 Task: Create a due date automation trigger when advanced on, 2 hours before a card is due add content with a name not containing resume.
Action: Mouse moved to (954, 79)
Screenshot: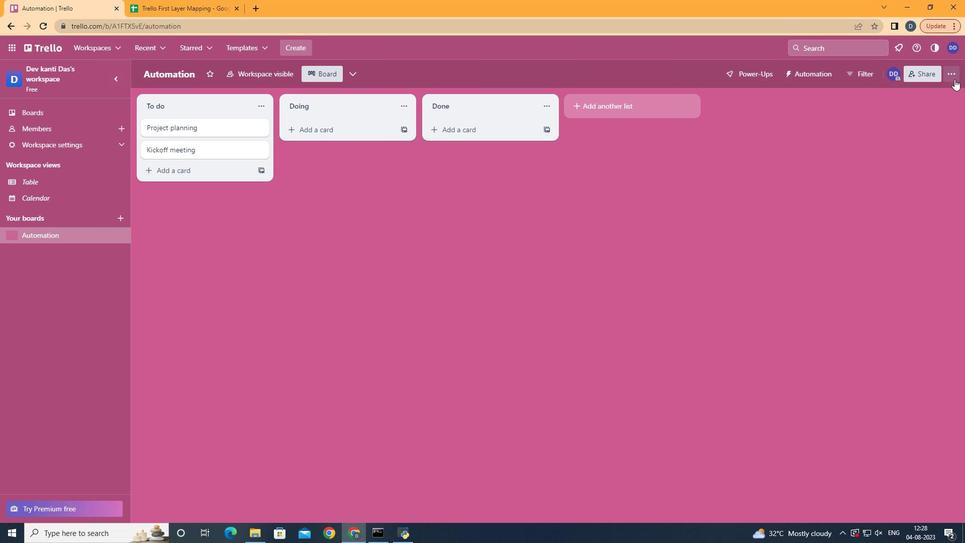 
Action: Mouse pressed left at (954, 79)
Screenshot: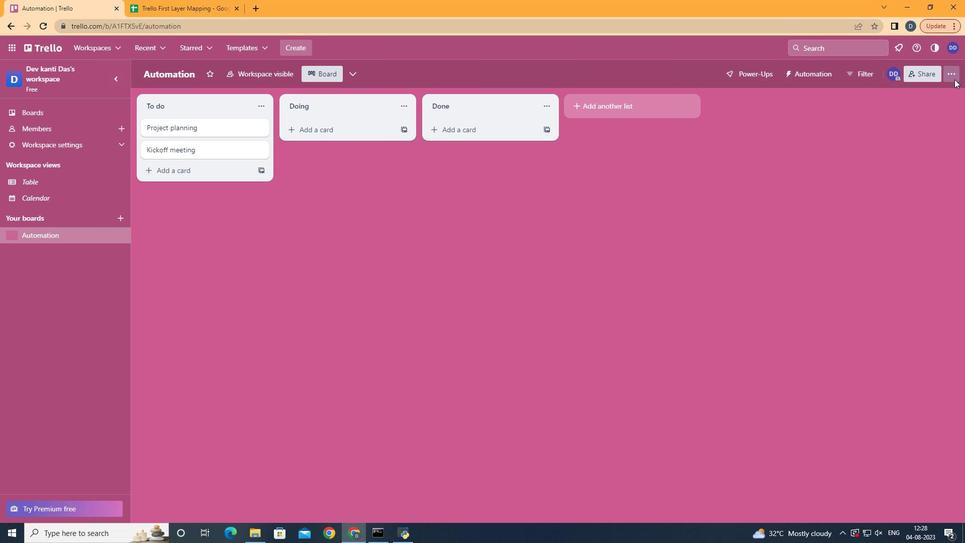 
Action: Mouse moved to (849, 208)
Screenshot: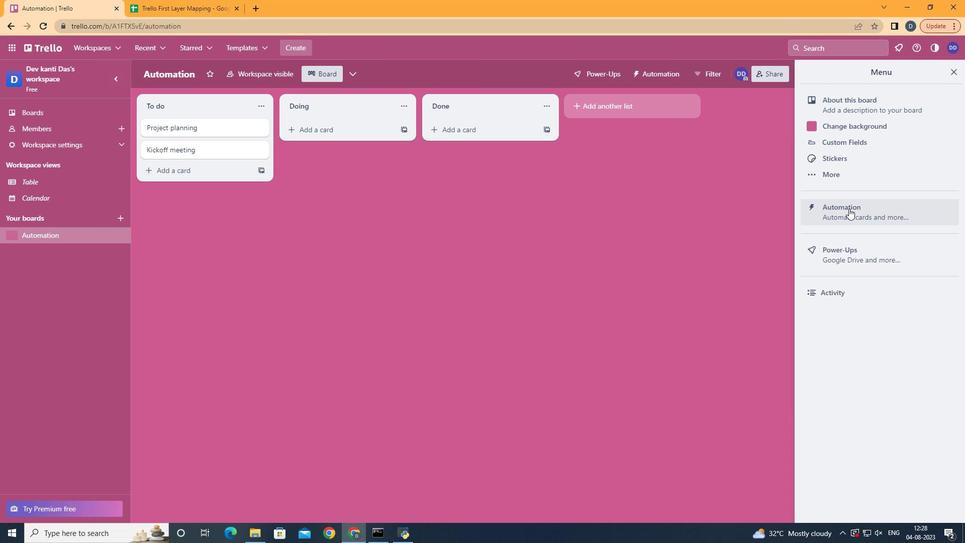 
Action: Mouse pressed left at (849, 208)
Screenshot: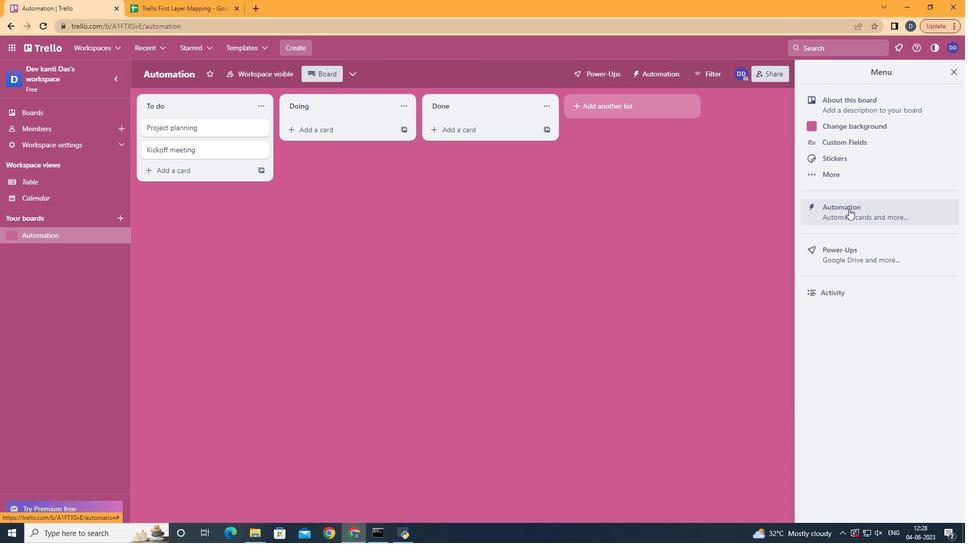 
Action: Mouse moved to (208, 209)
Screenshot: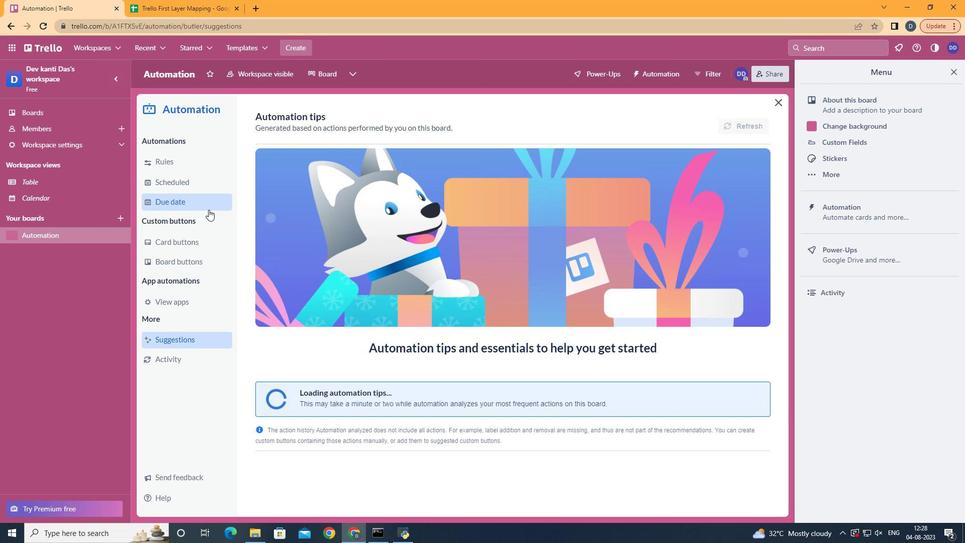 
Action: Mouse pressed left at (208, 209)
Screenshot: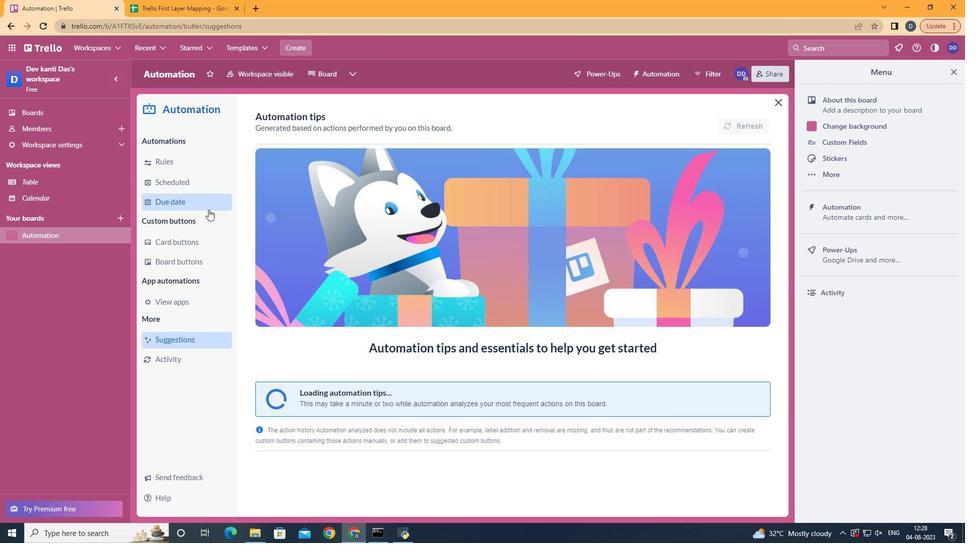 
Action: Mouse moved to (709, 119)
Screenshot: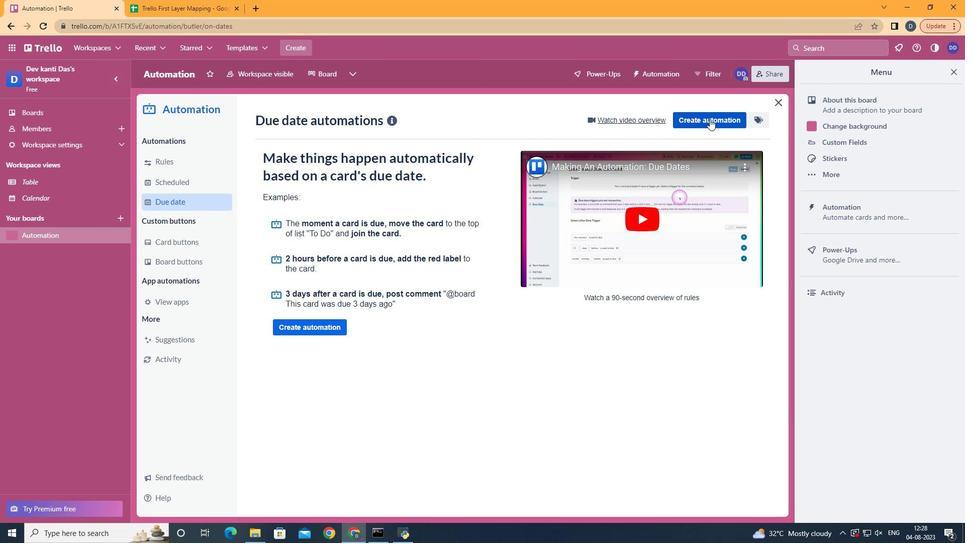 
Action: Mouse pressed left at (709, 119)
Screenshot: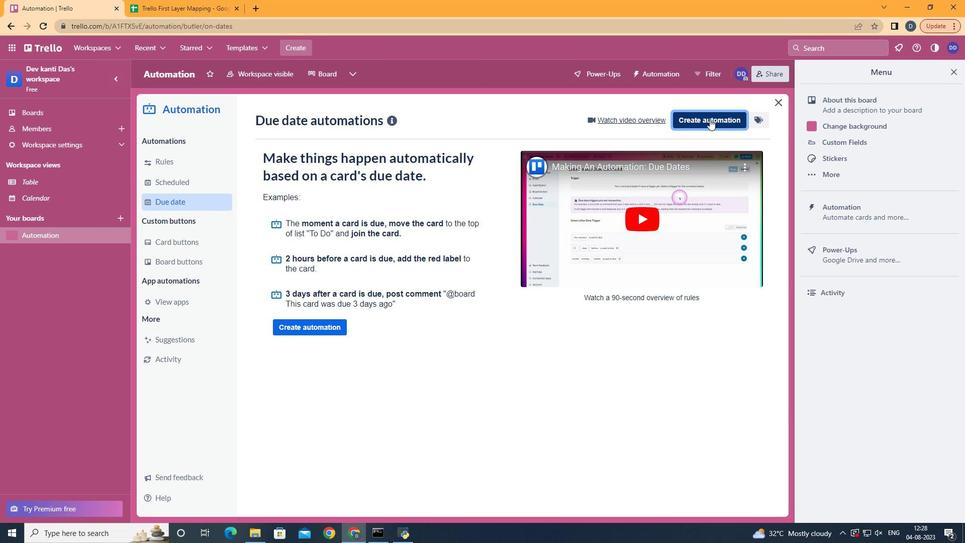 
Action: Mouse moved to (496, 218)
Screenshot: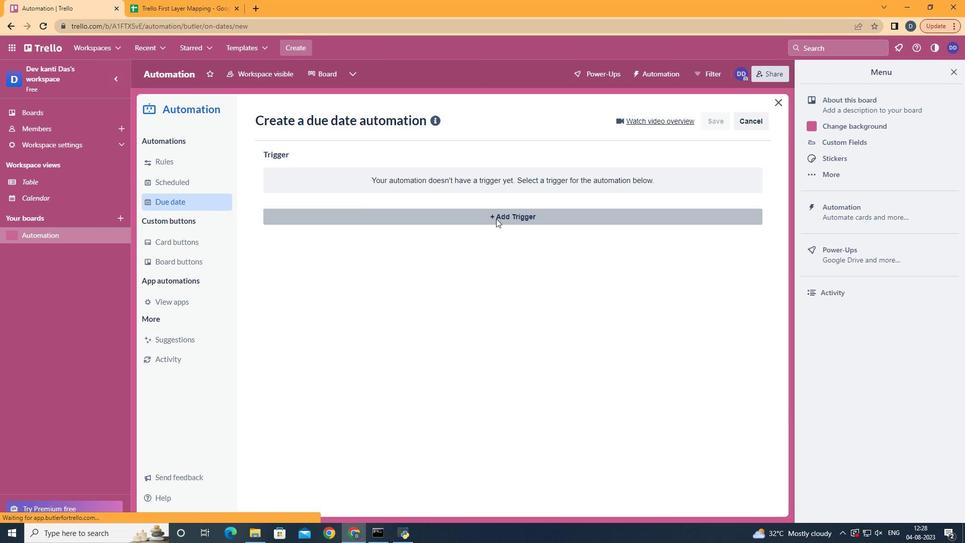 
Action: Mouse pressed left at (496, 218)
Screenshot: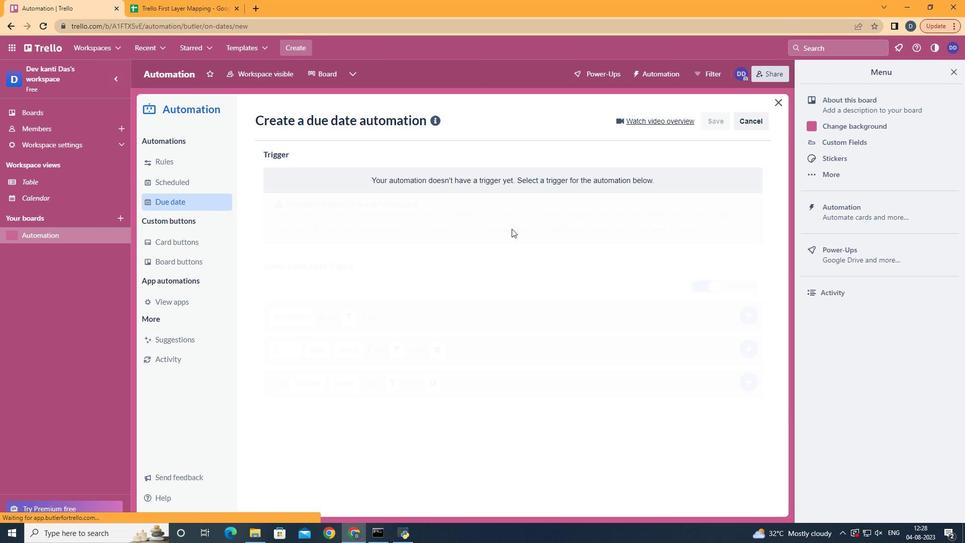 
Action: Mouse moved to (328, 423)
Screenshot: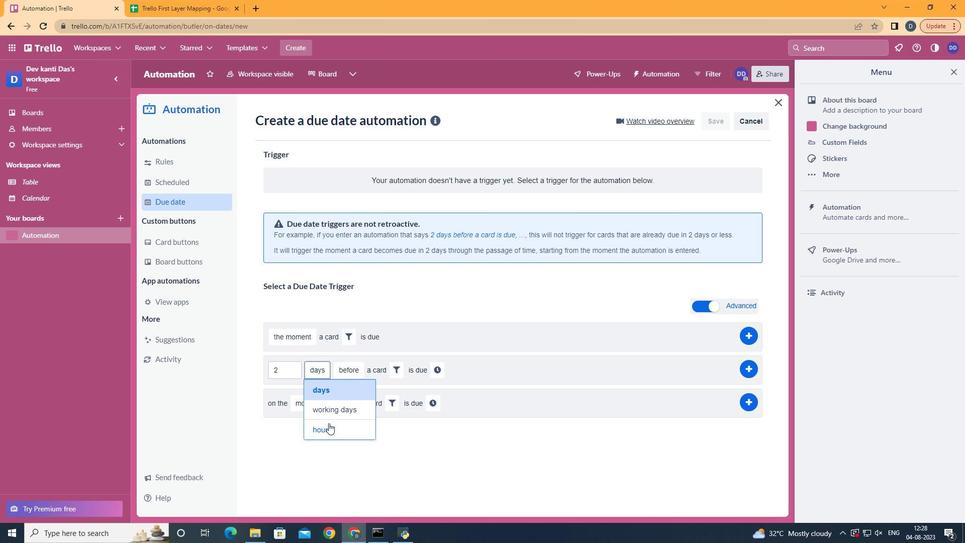 
Action: Mouse pressed left at (328, 423)
Screenshot: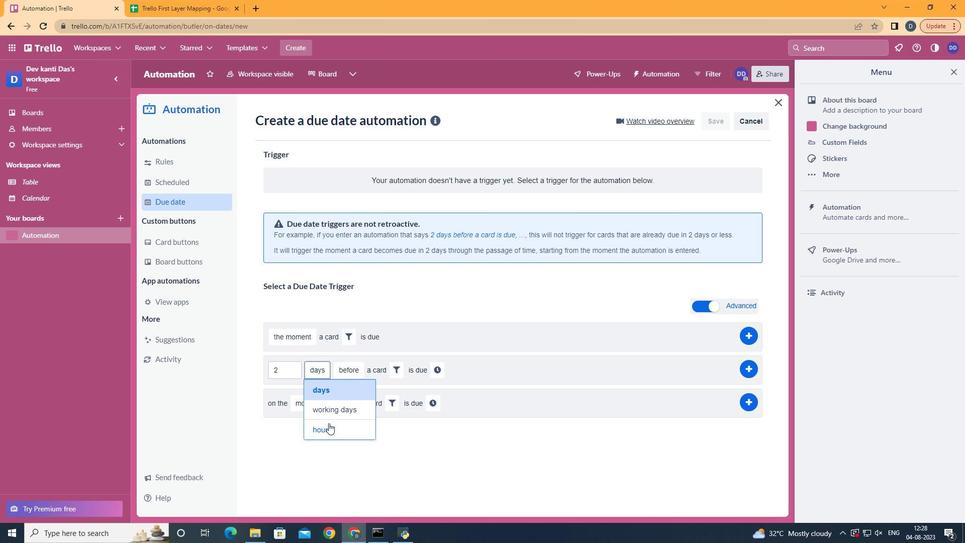 
Action: Mouse moved to (354, 385)
Screenshot: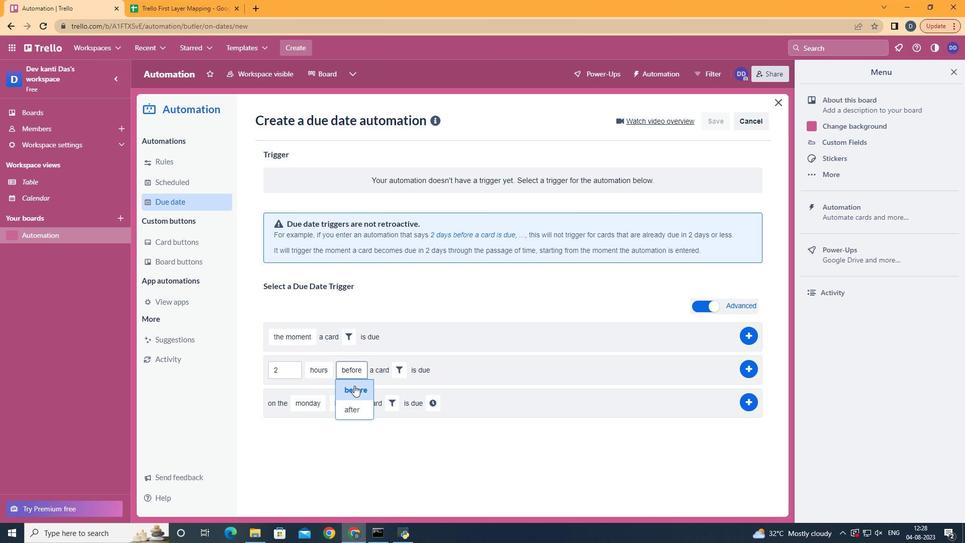 
Action: Mouse pressed left at (354, 385)
Screenshot: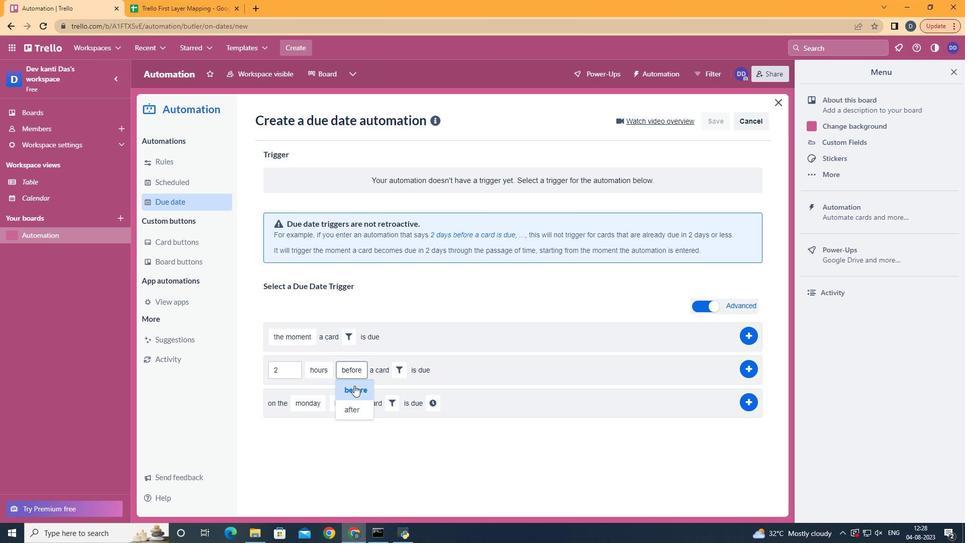
Action: Mouse moved to (389, 371)
Screenshot: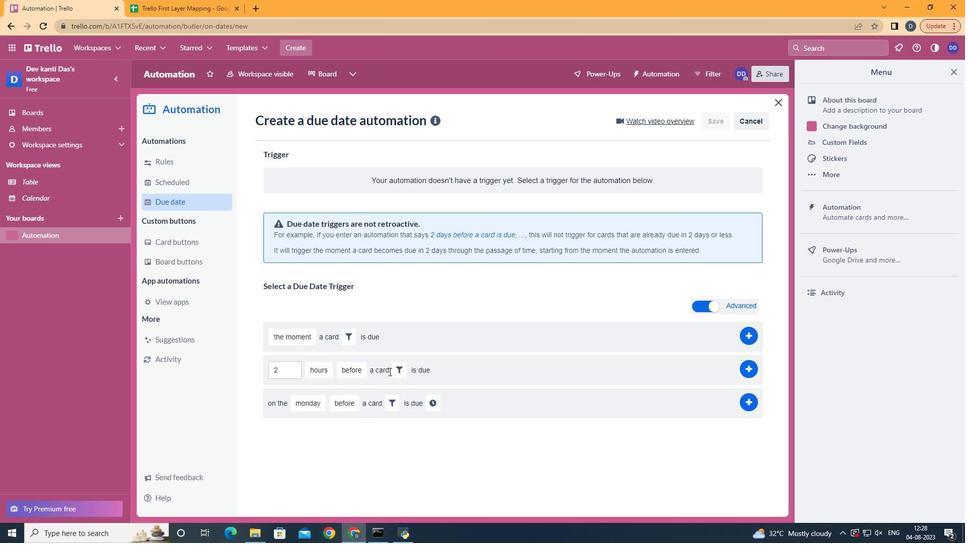 
Action: Mouse pressed left at (389, 371)
Screenshot: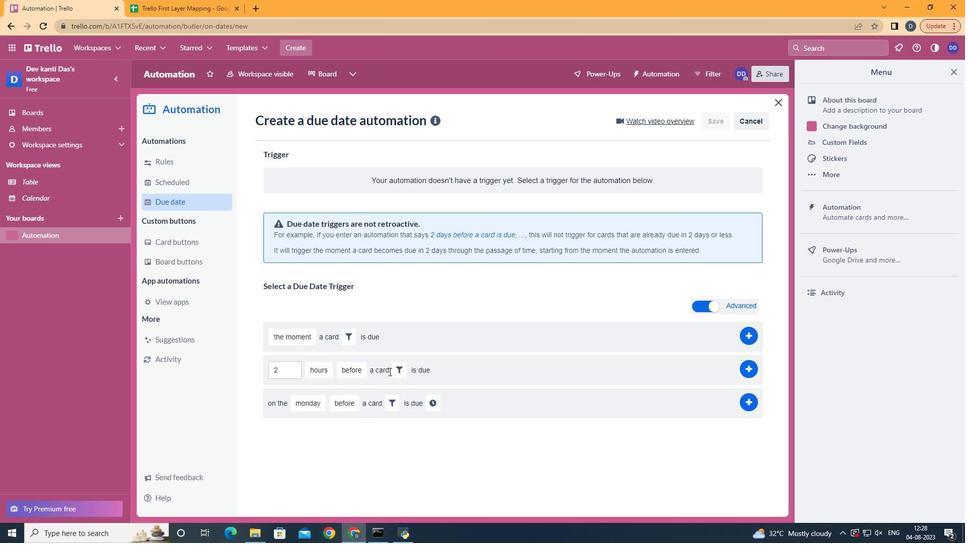 
Action: Mouse moved to (400, 368)
Screenshot: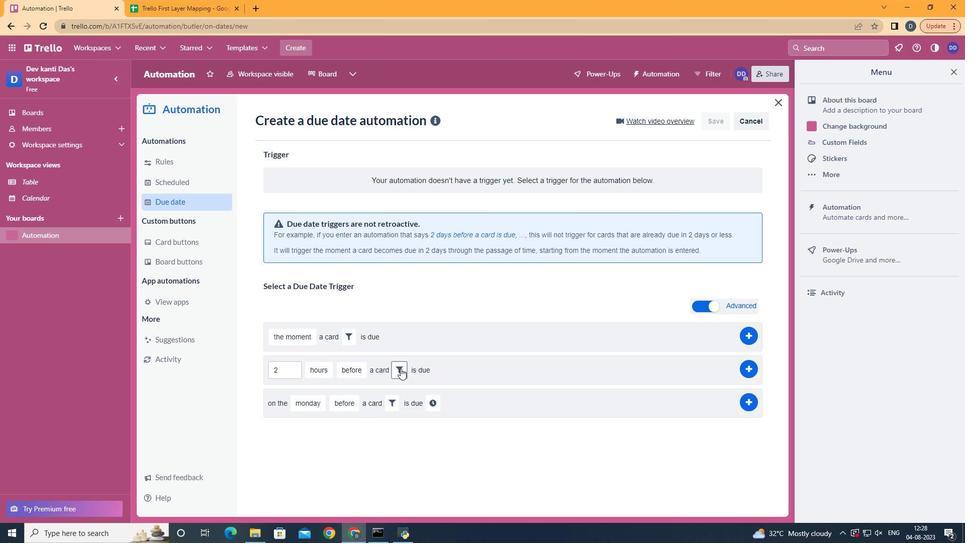 
Action: Mouse pressed left at (400, 368)
Screenshot: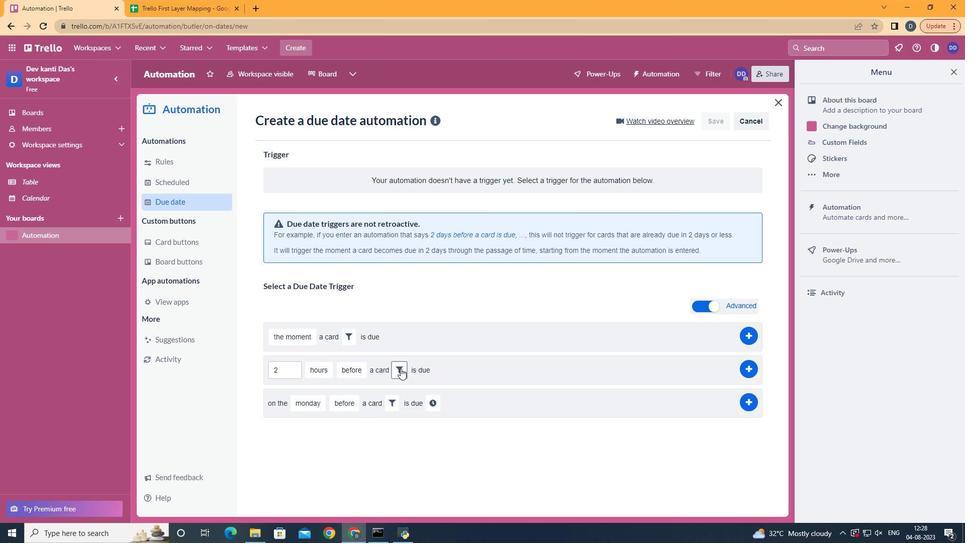 
Action: Mouse moved to (520, 398)
Screenshot: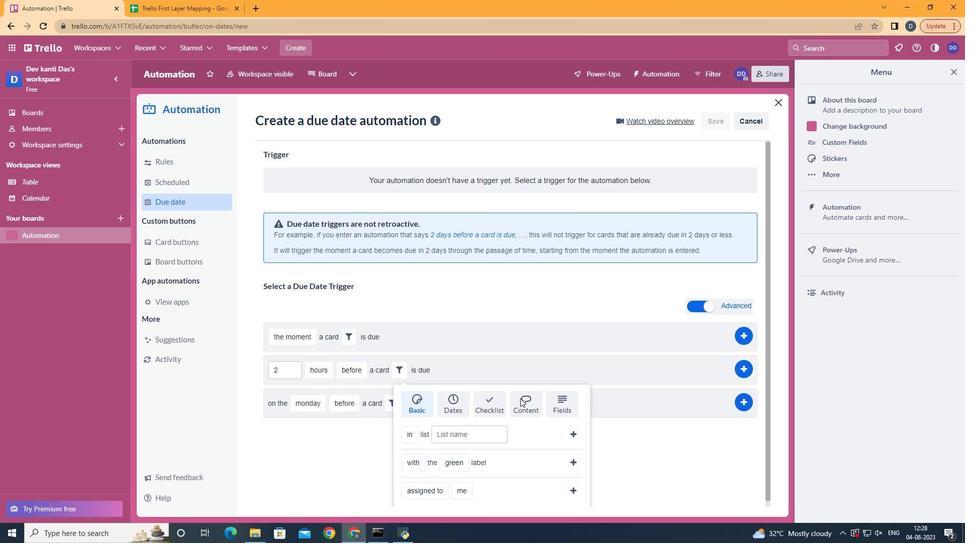 
Action: Mouse pressed left at (520, 398)
Screenshot: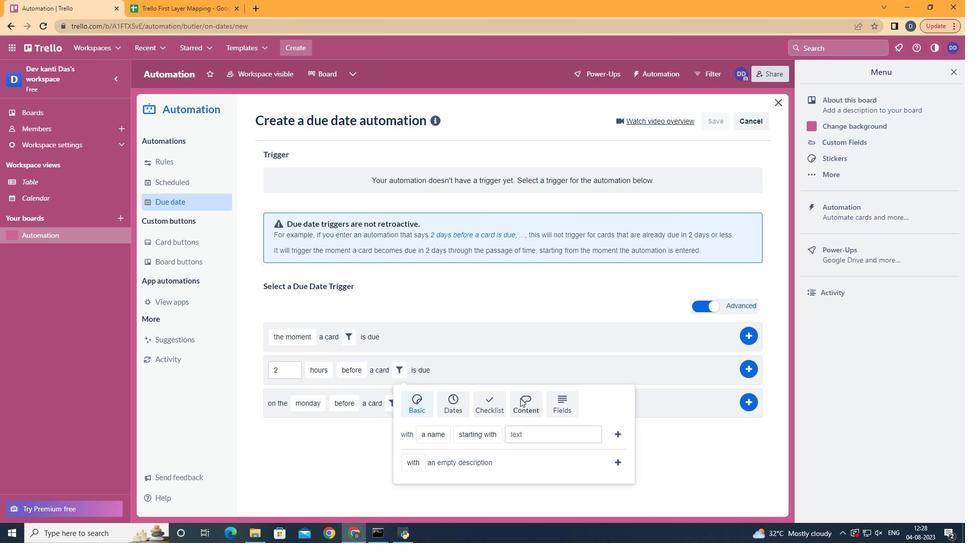 
Action: Mouse moved to (428, 455)
Screenshot: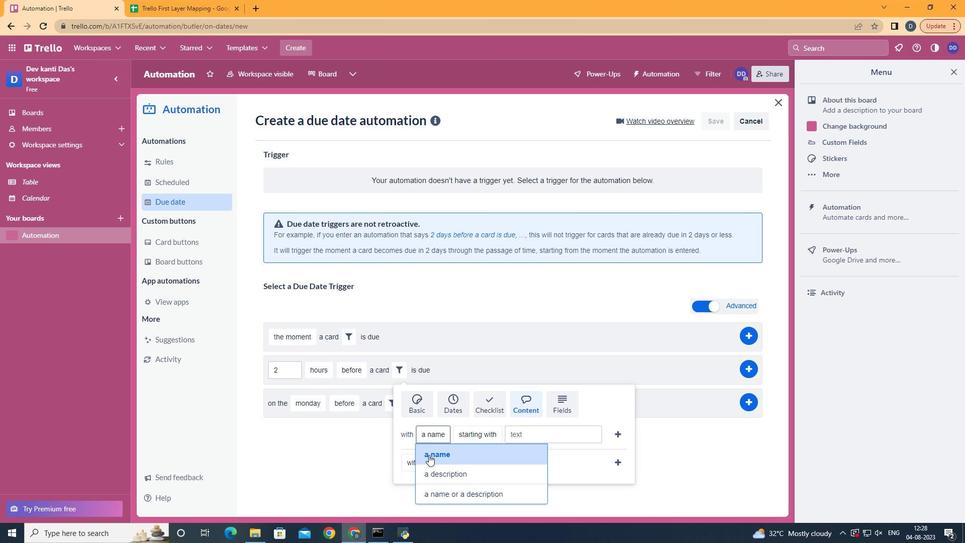
Action: Mouse pressed left at (428, 455)
Screenshot: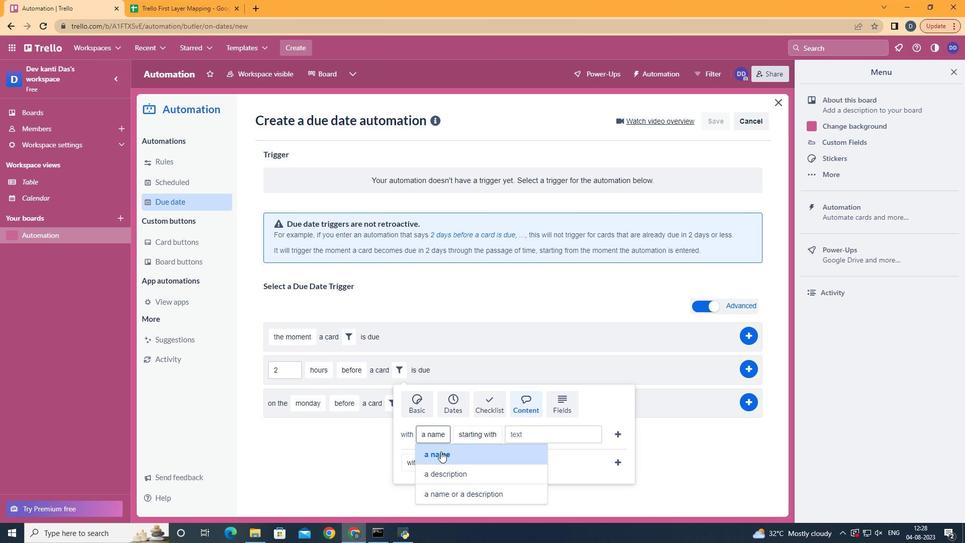 
Action: Mouse moved to (486, 415)
Screenshot: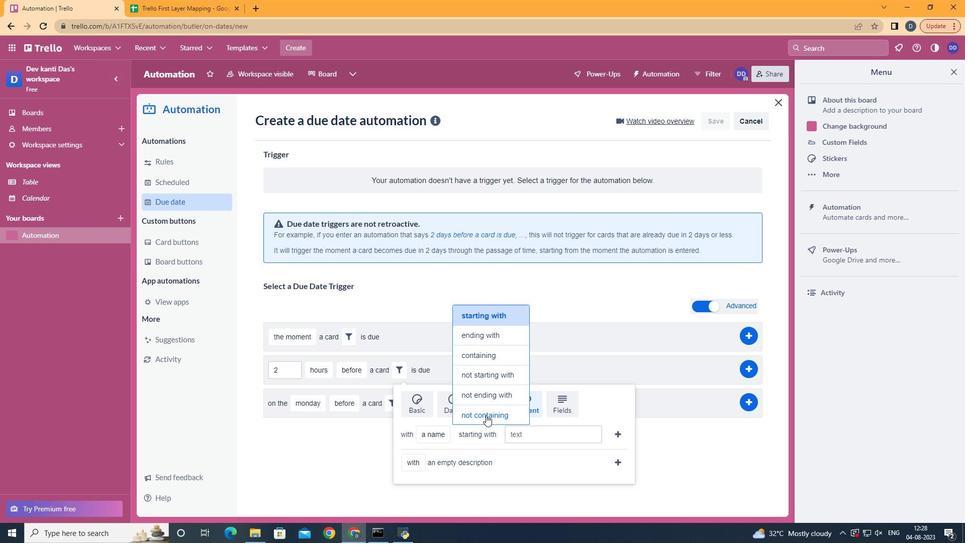 
Action: Mouse pressed left at (486, 415)
Screenshot: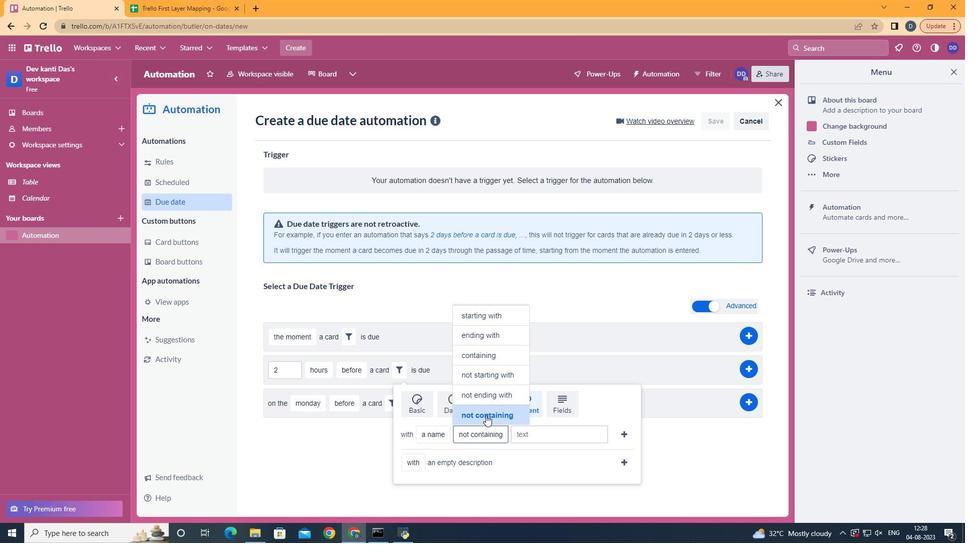
Action: Mouse moved to (532, 428)
Screenshot: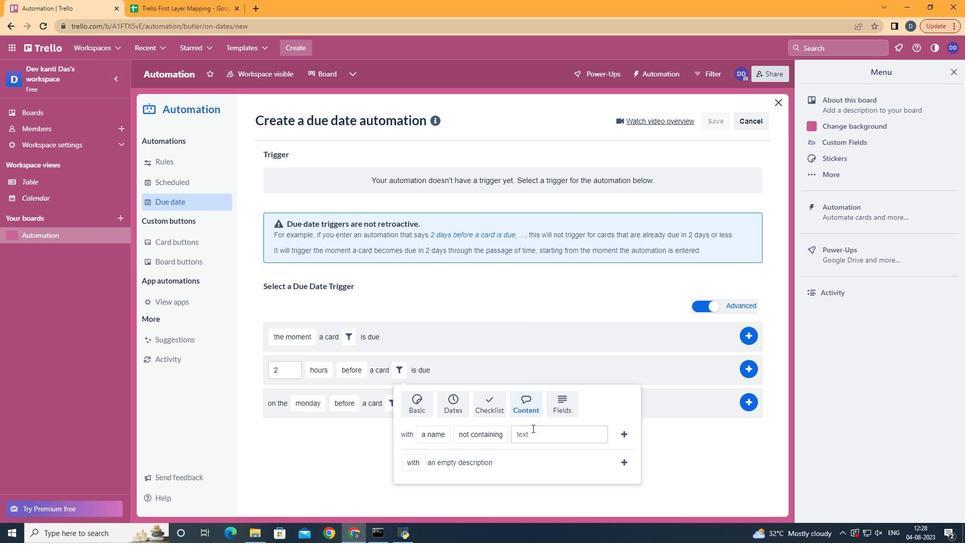 
Action: Mouse pressed left at (532, 428)
Screenshot: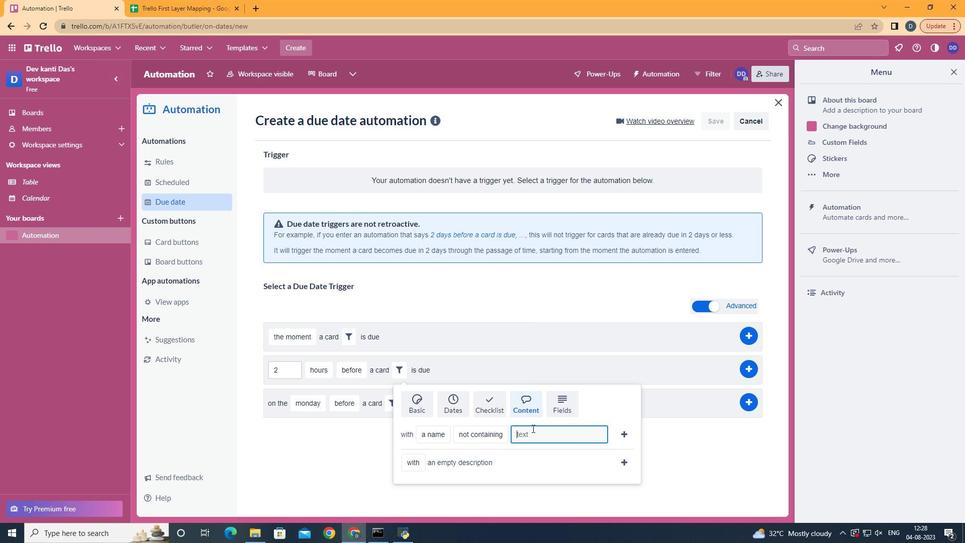 
Action: Key pressed resume
Screenshot: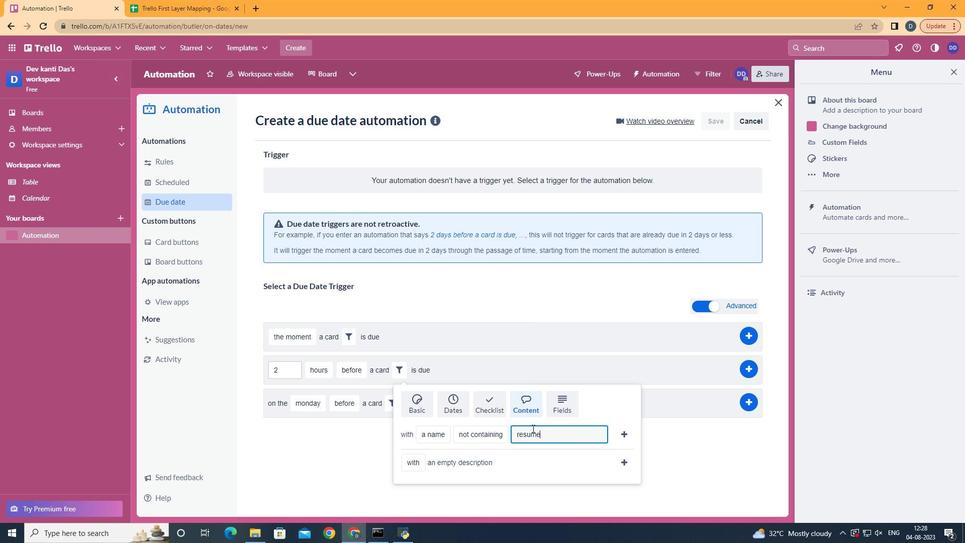 
Action: Mouse moved to (627, 436)
Screenshot: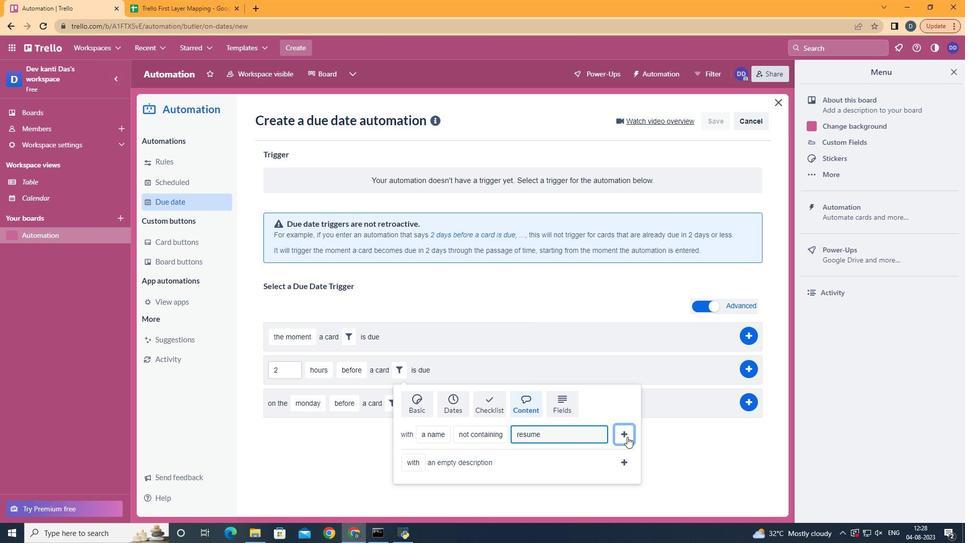 
Action: Mouse pressed left at (627, 436)
Screenshot: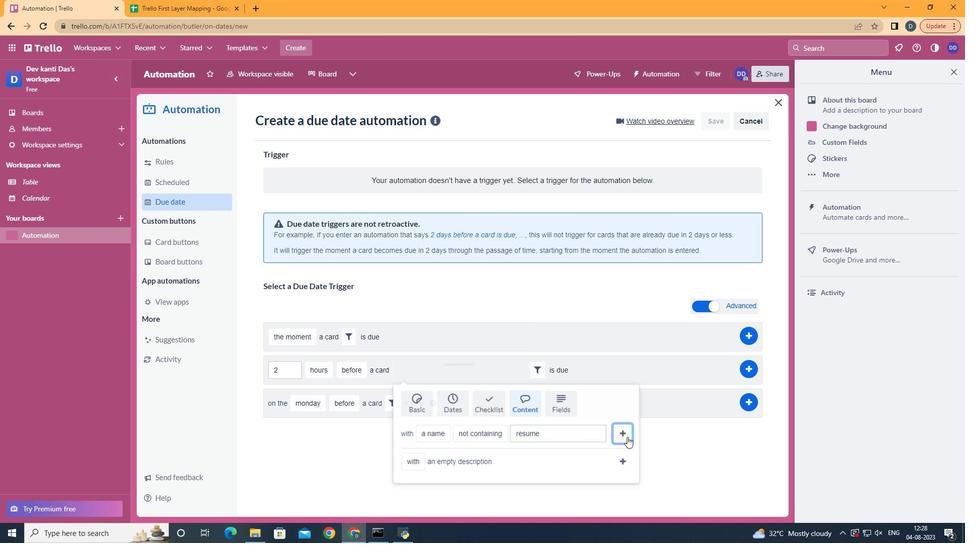 
Action: Mouse moved to (743, 364)
Screenshot: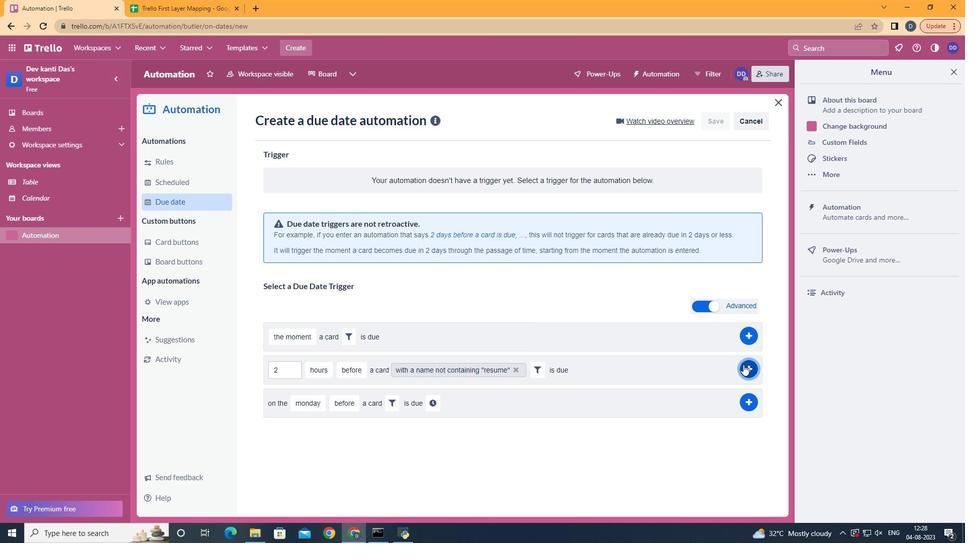 
Action: Mouse pressed left at (743, 364)
Screenshot: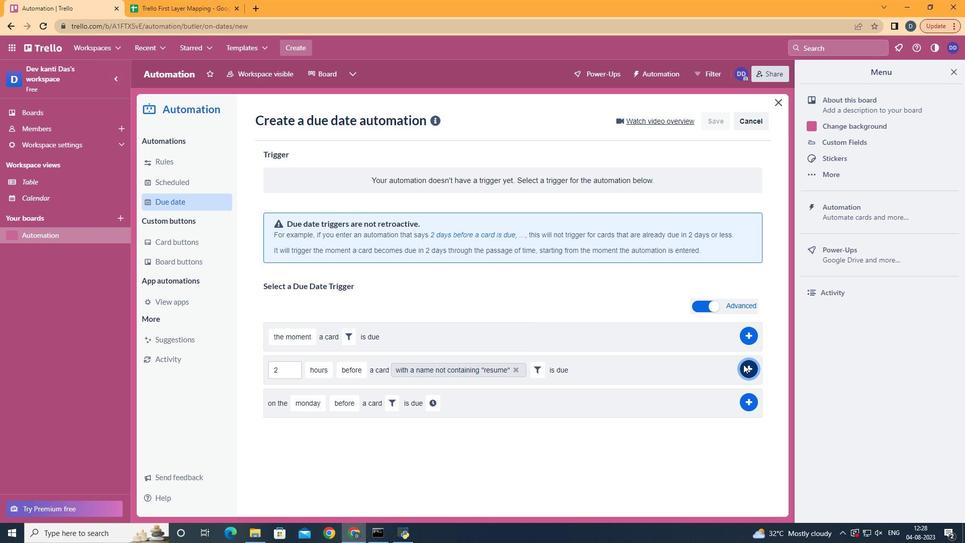 
Action: Mouse moved to (485, 212)
Screenshot: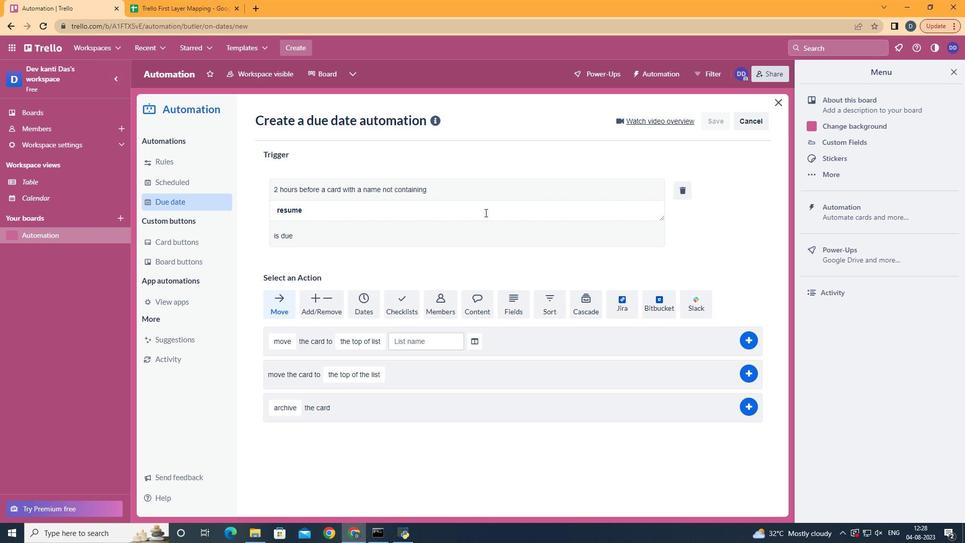 
